Task: Add Market Corner Organic Original Hummus to the cart.
Action: Mouse moved to (931, 305)
Screenshot: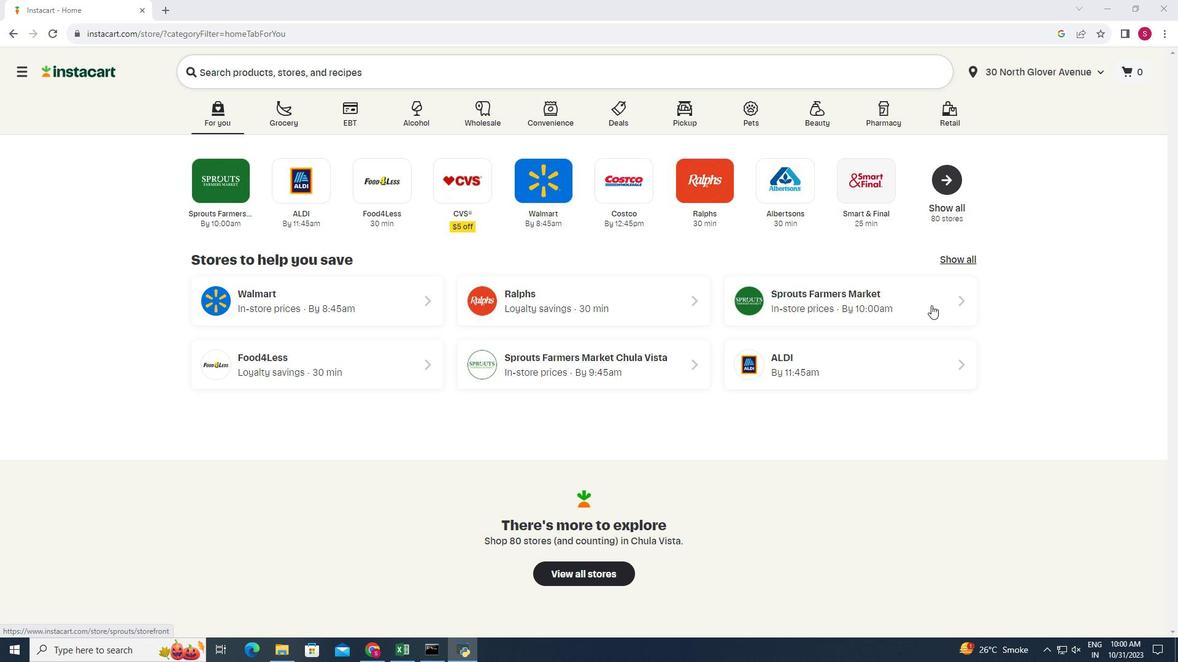 
Action: Mouse pressed left at (931, 305)
Screenshot: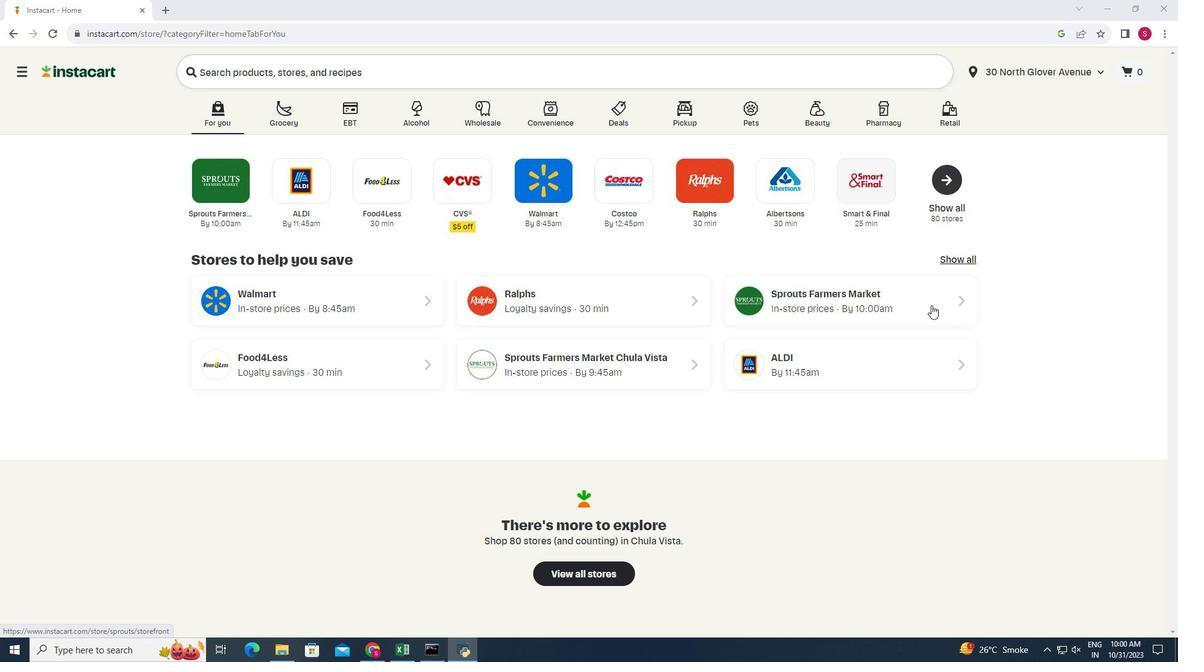
Action: Mouse moved to (21, 540)
Screenshot: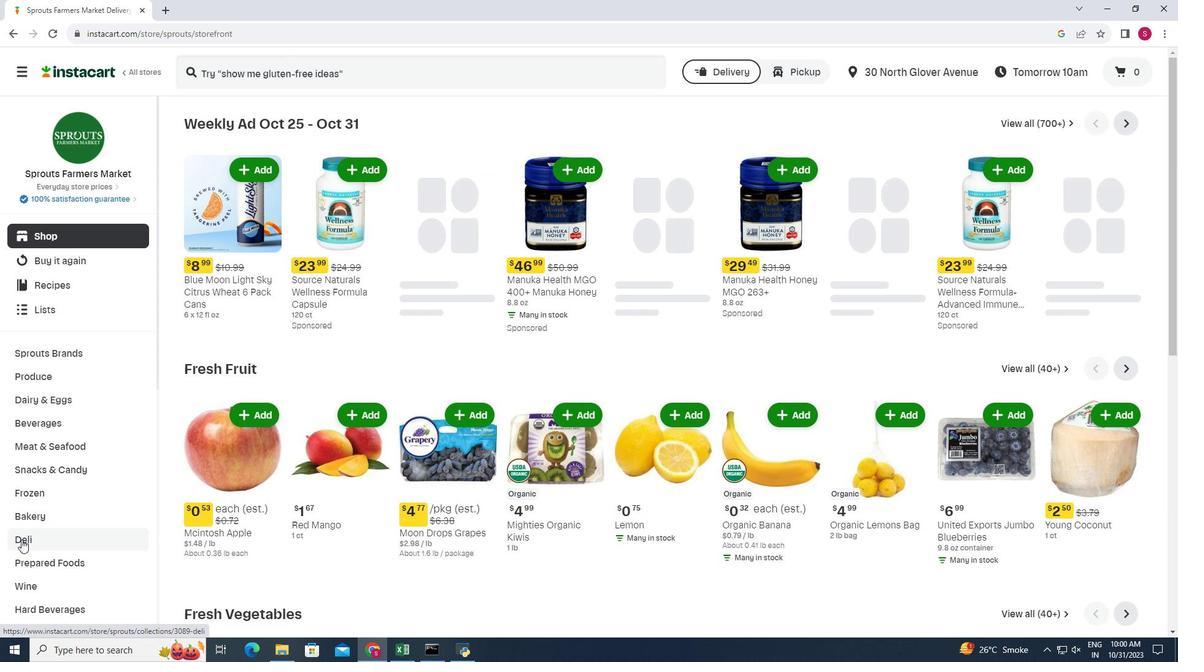 
Action: Mouse pressed left at (21, 540)
Screenshot: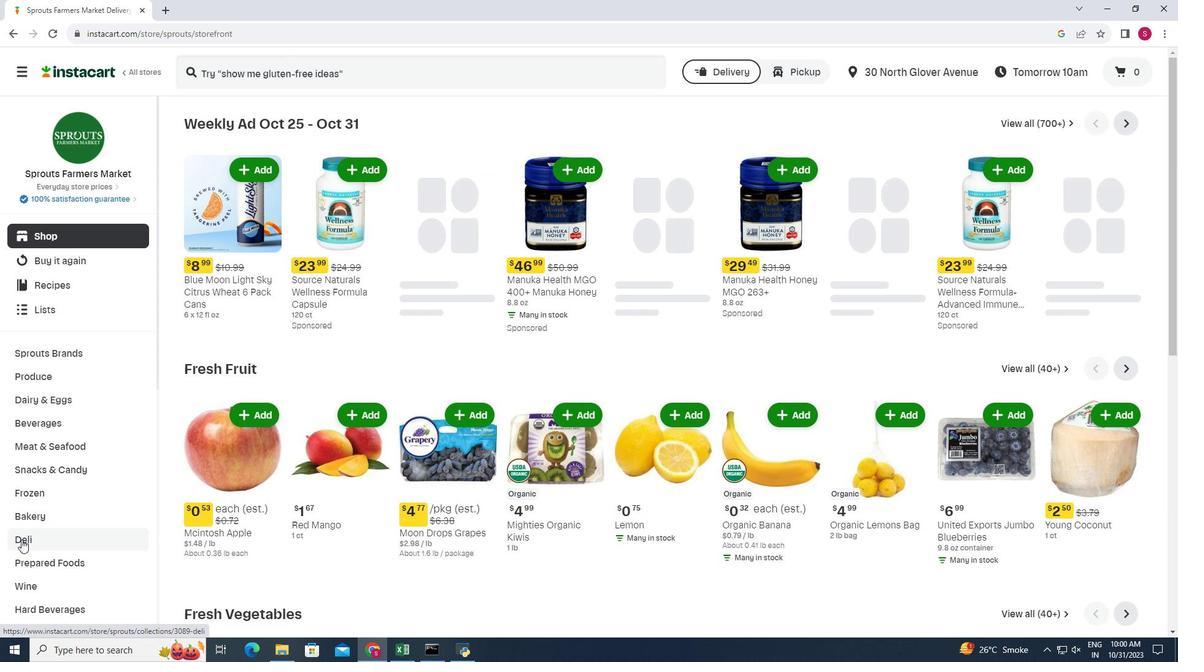 
Action: Mouse moved to (407, 151)
Screenshot: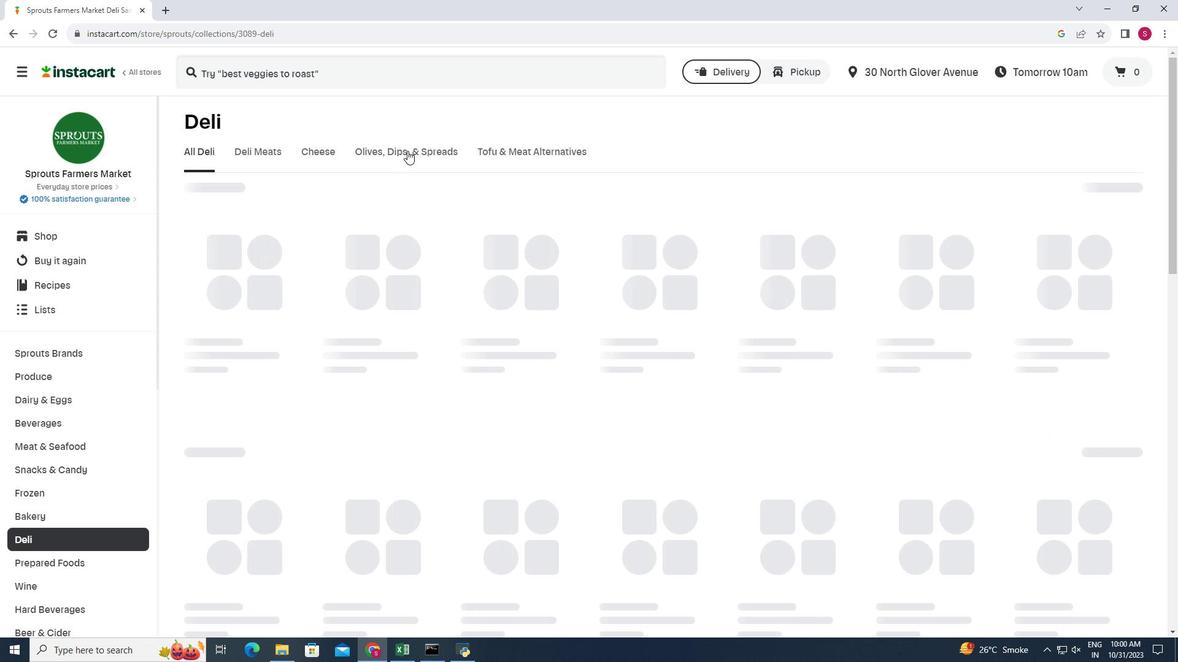 
Action: Mouse pressed left at (407, 151)
Screenshot: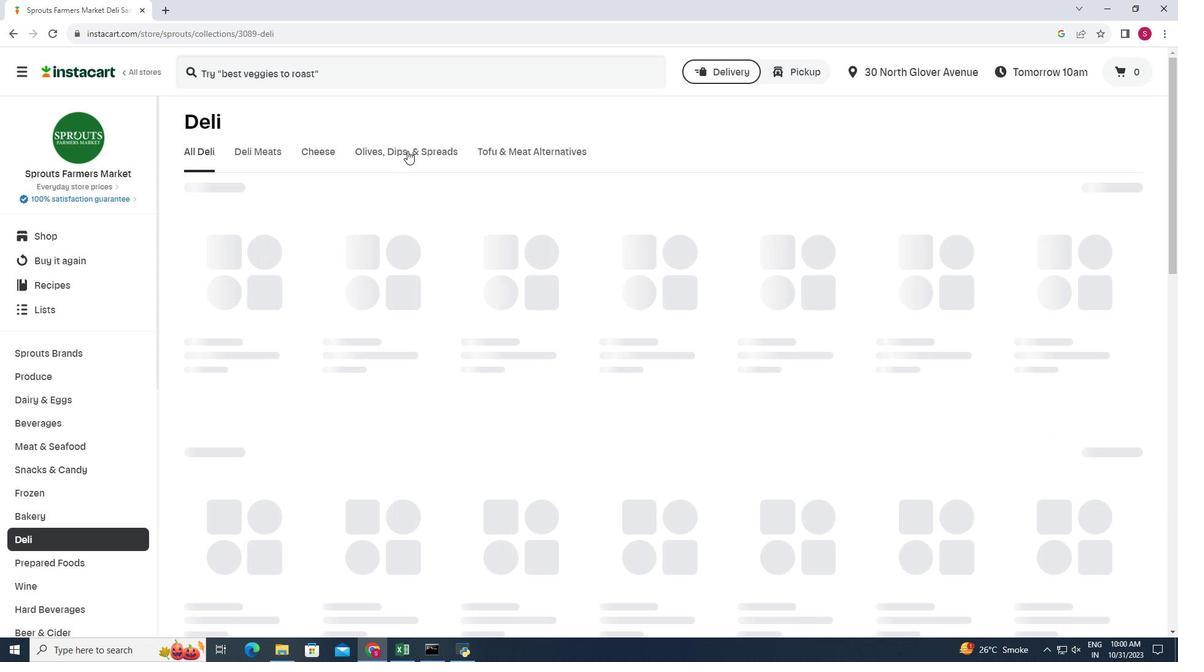 
Action: Mouse moved to (275, 211)
Screenshot: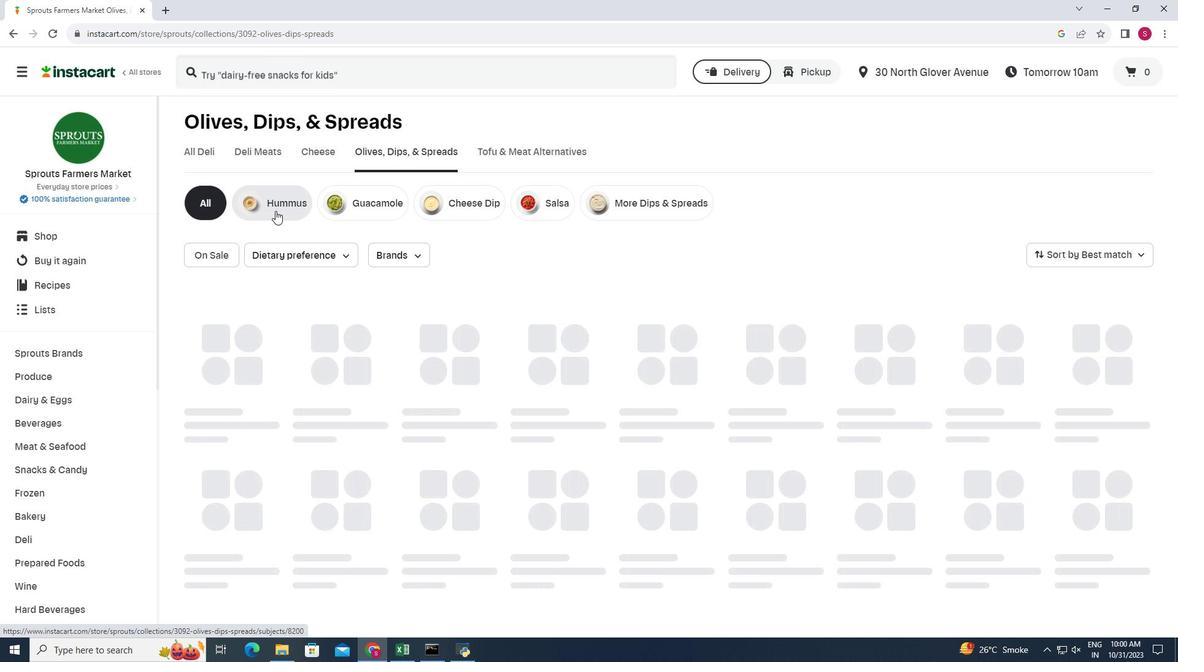 
Action: Mouse pressed left at (275, 211)
Screenshot: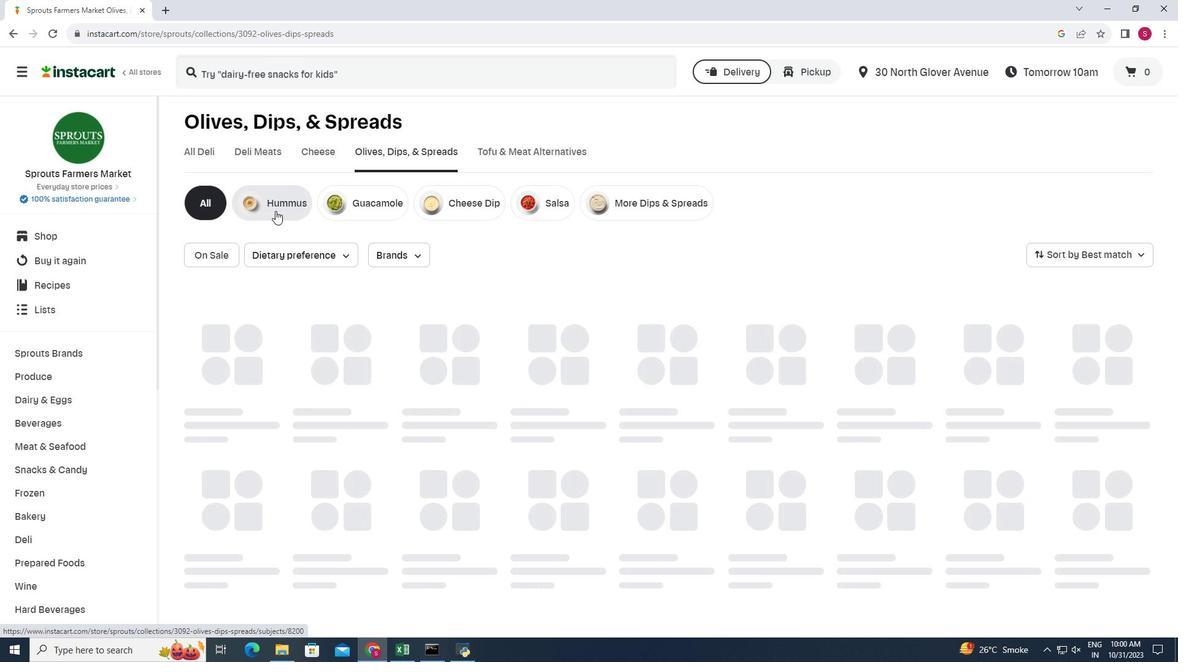 
Action: Mouse moved to (403, 252)
Screenshot: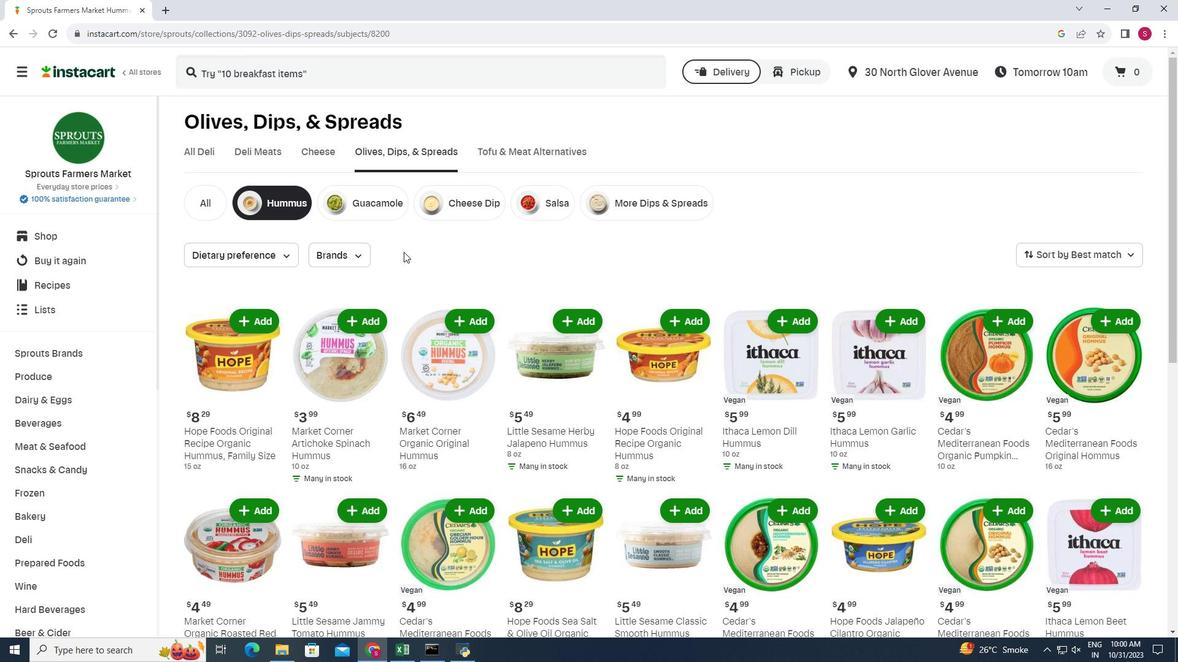 
Action: Mouse scrolled (403, 251) with delta (0, 0)
Screenshot: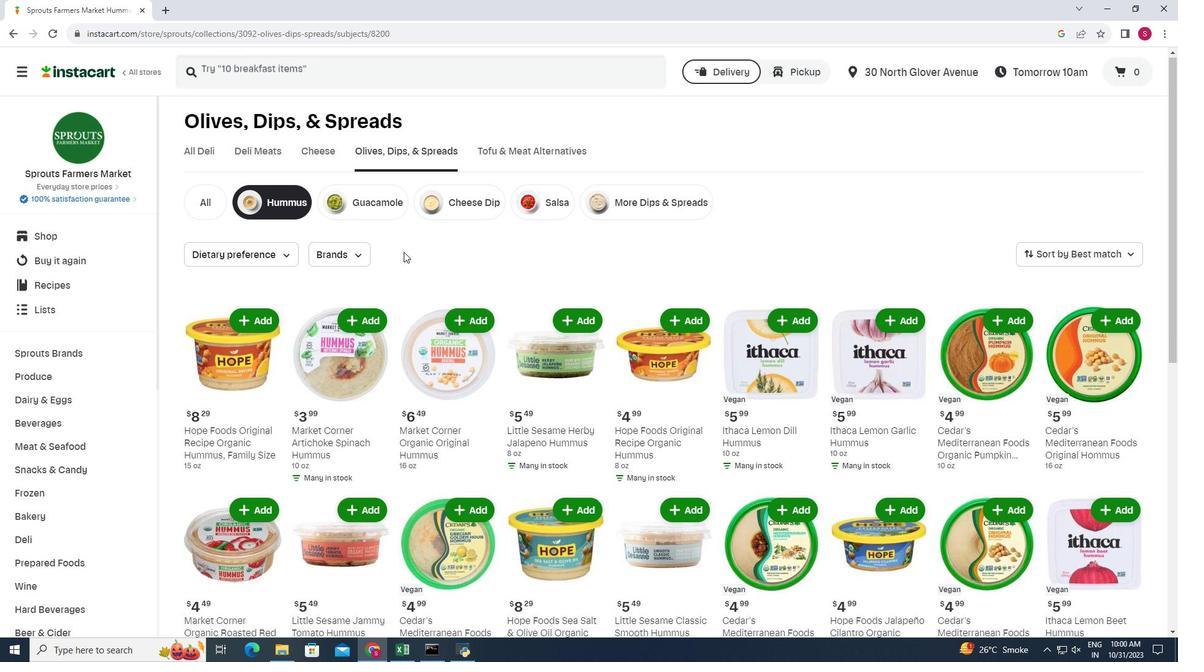 
Action: Mouse moved to (1151, 371)
Screenshot: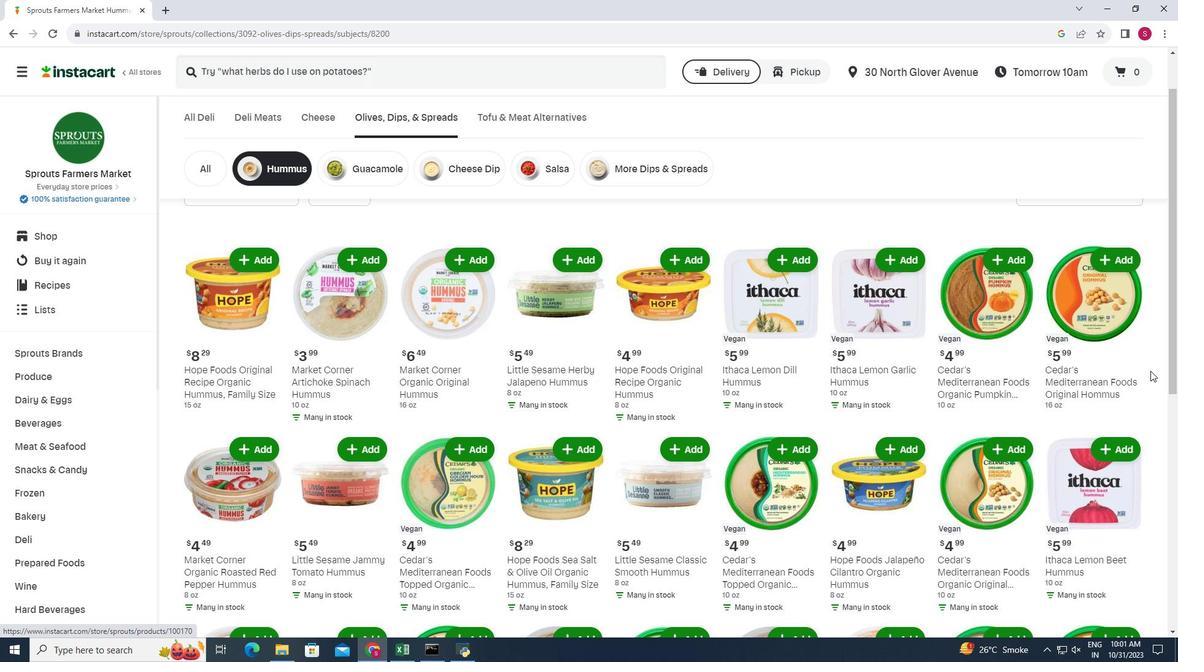 
Action: Mouse scrolled (1151, 370) with delta (0, 0)
Screenshot: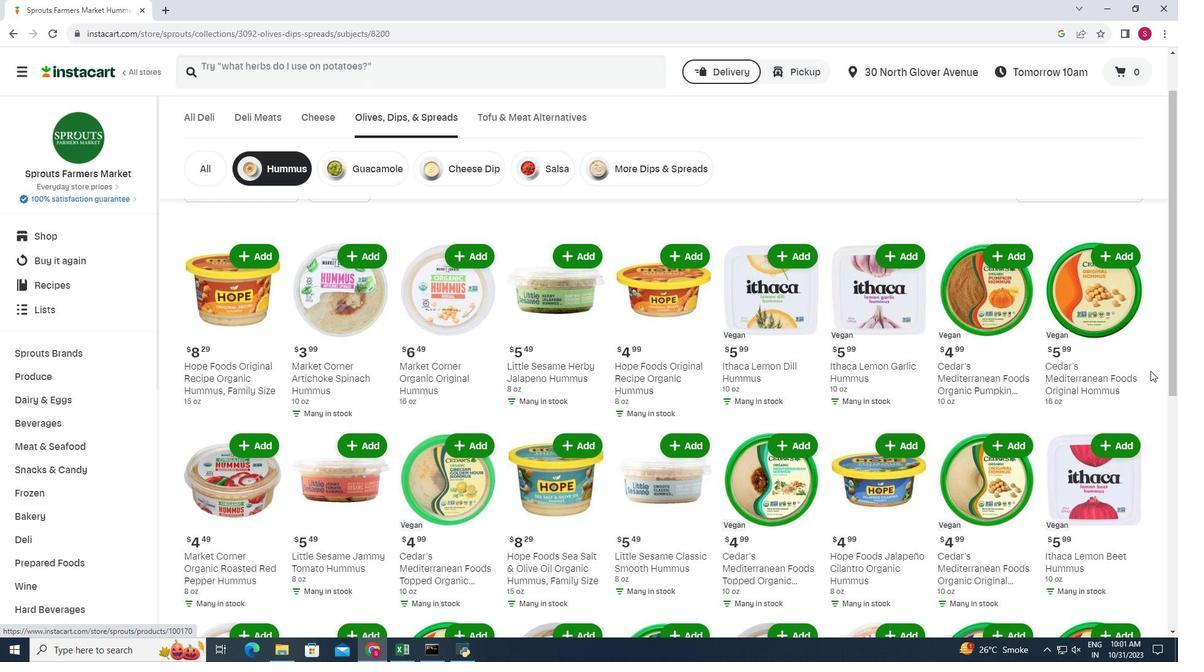 
Action: Mouse scrolled (1151, 370) with delta (0, 0)
Screenshot: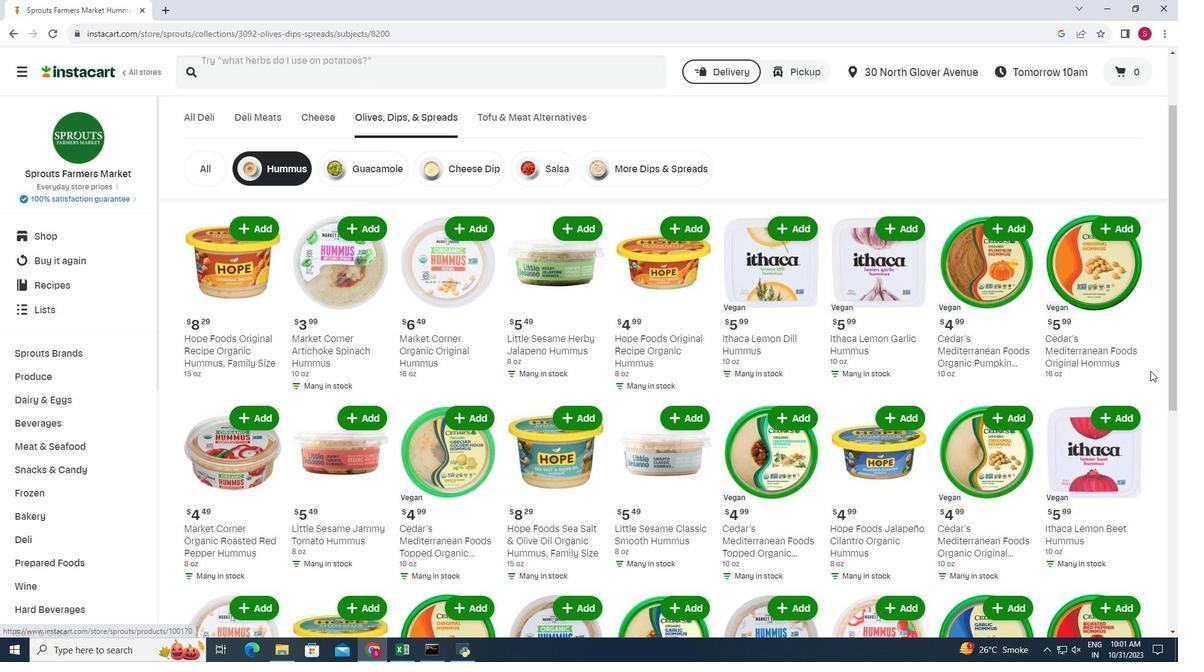 
Action: Mouse scrolled (1151, 370) with delta (0, 0)
Screenshot: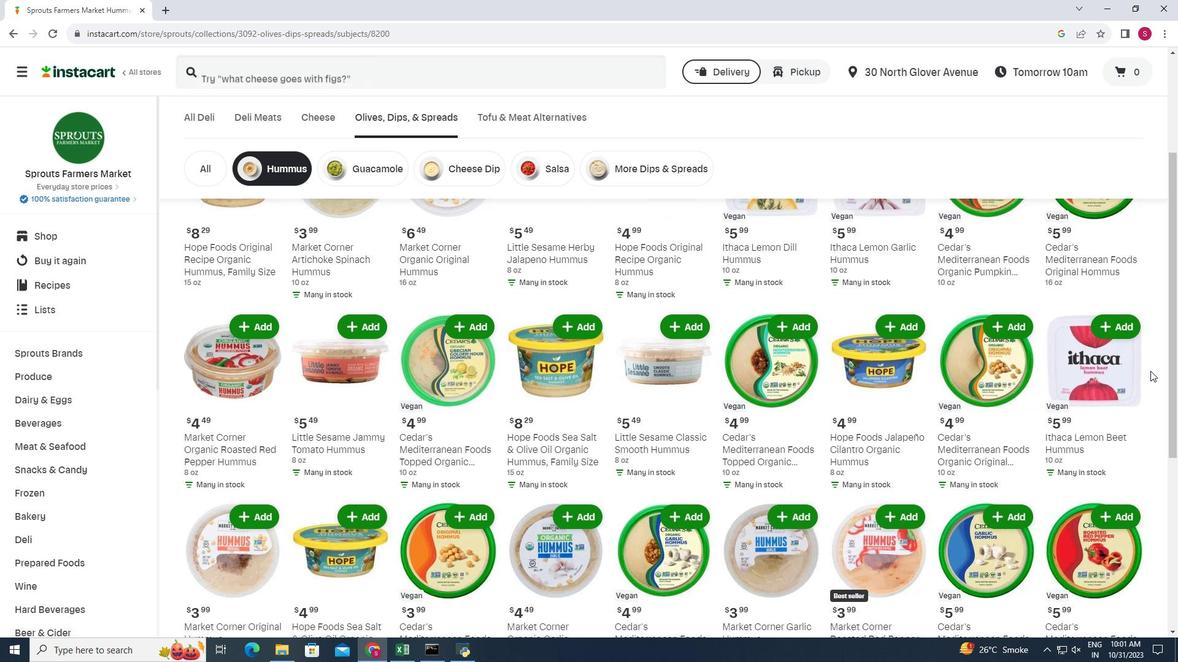 
Action: Mouse moved to (234, 385)
Screenshot: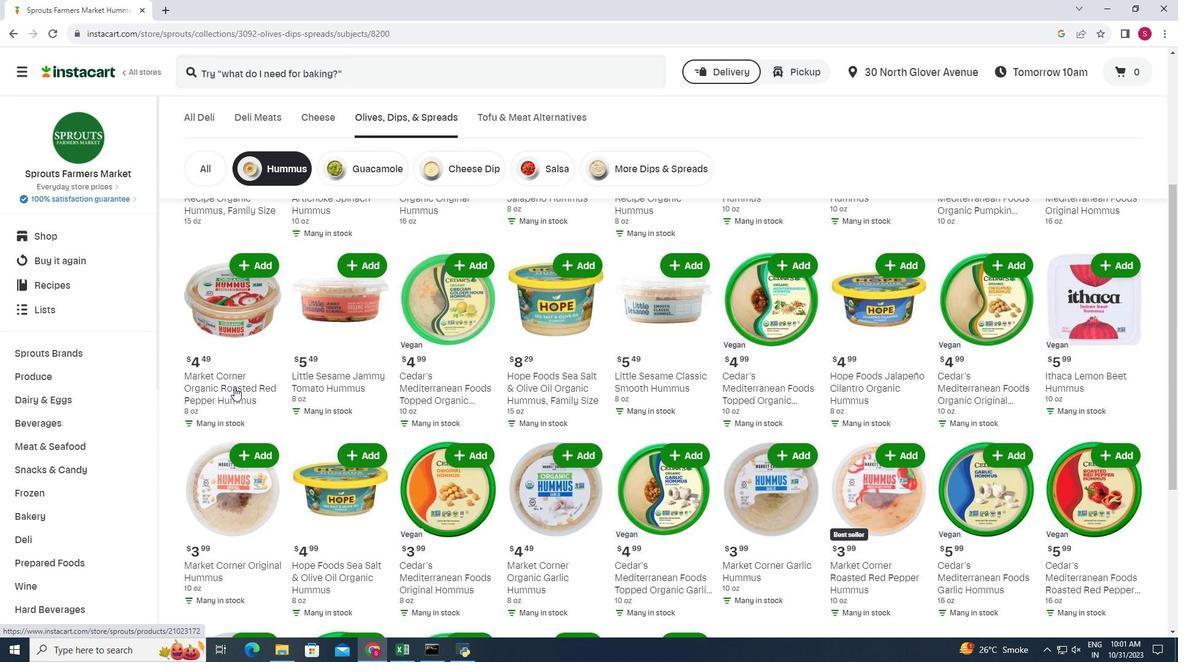 
Action: Mouse scrolled (234, 384) with delta (0, 0)
Screenshot: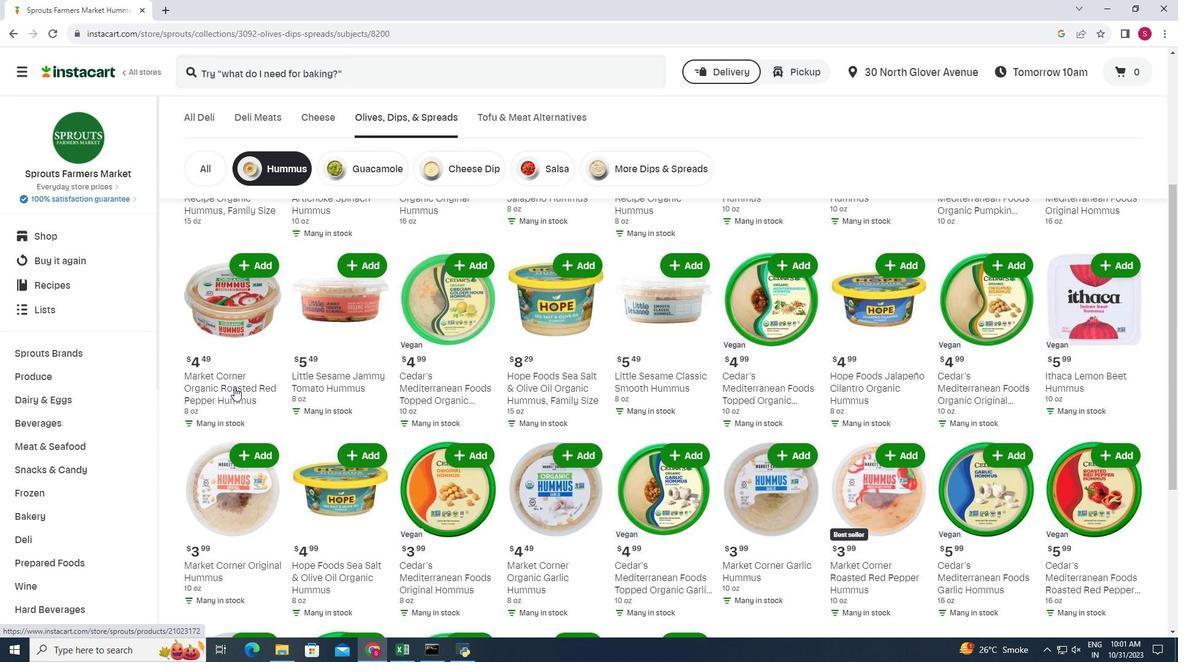 
Action: Mouse moved to (234, 387)
Screenshot: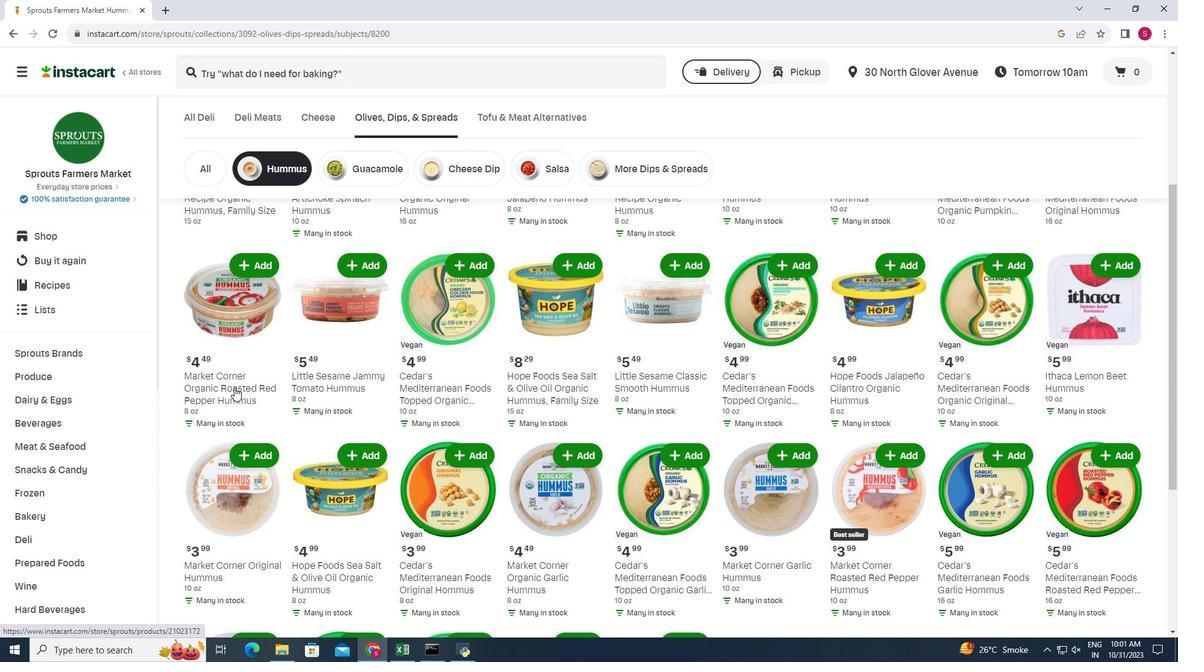 
Action: Mouse scrolled (234, 387) with delta (0, 0)
Screenshot: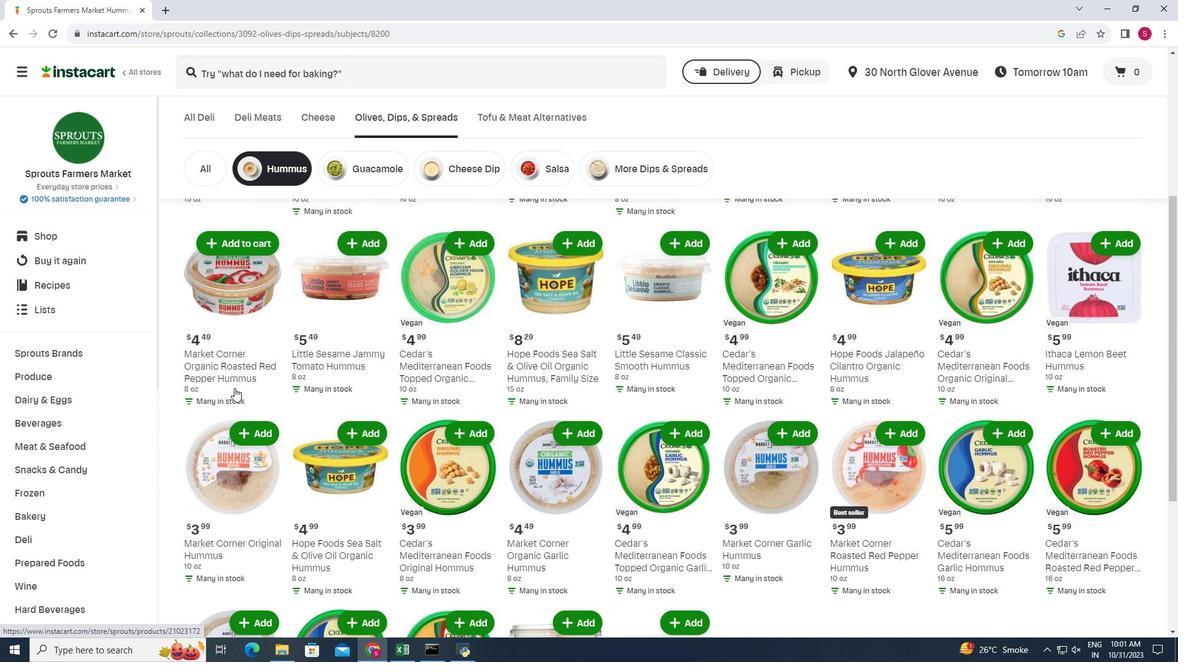 
Action: Mouse moved to (577, 332)
Screenshot: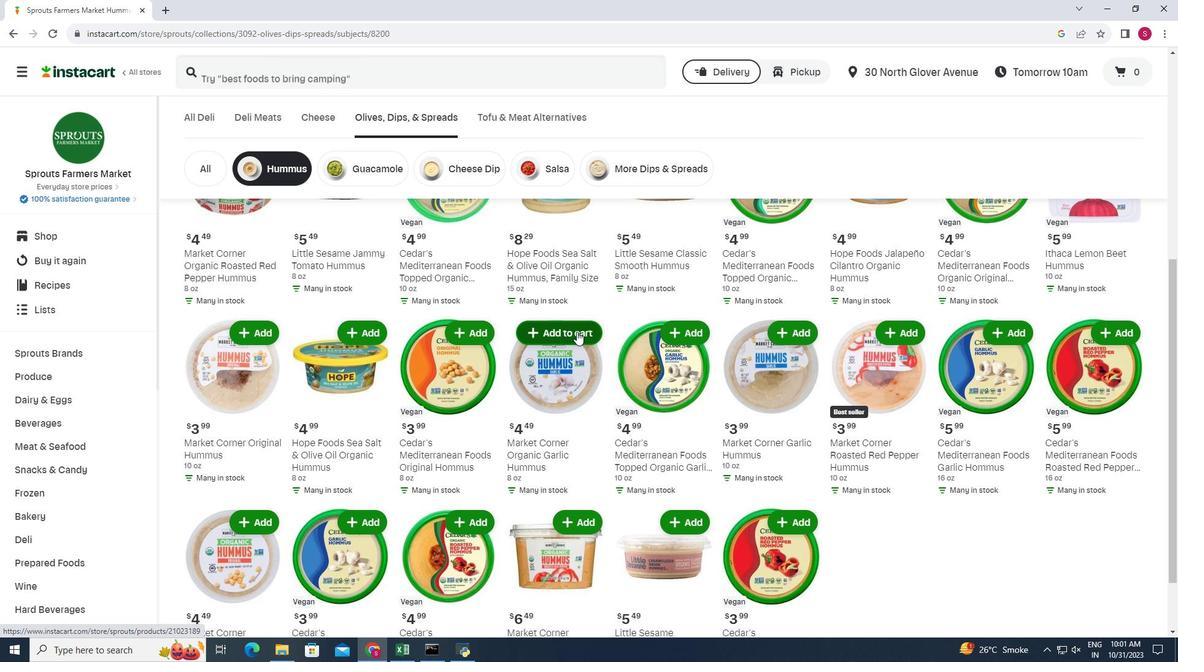 
Action: Mouse pressed left at (577, 332)
Screenshot: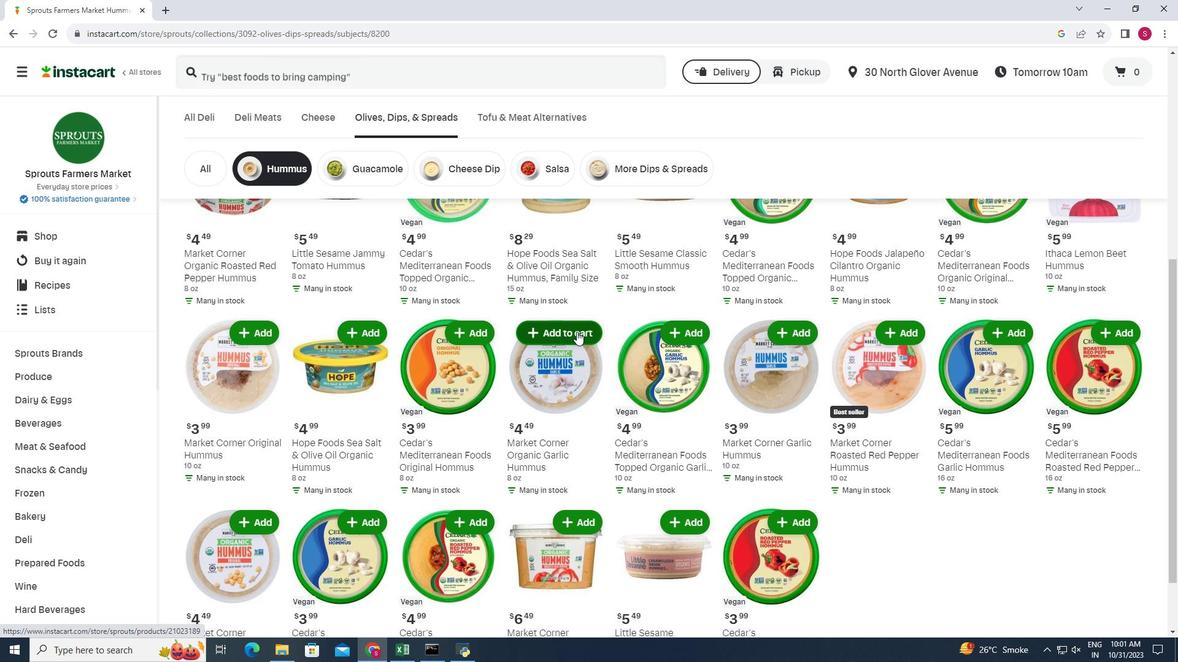 
Action: Mouse moved to (601, 310)
Screenshot: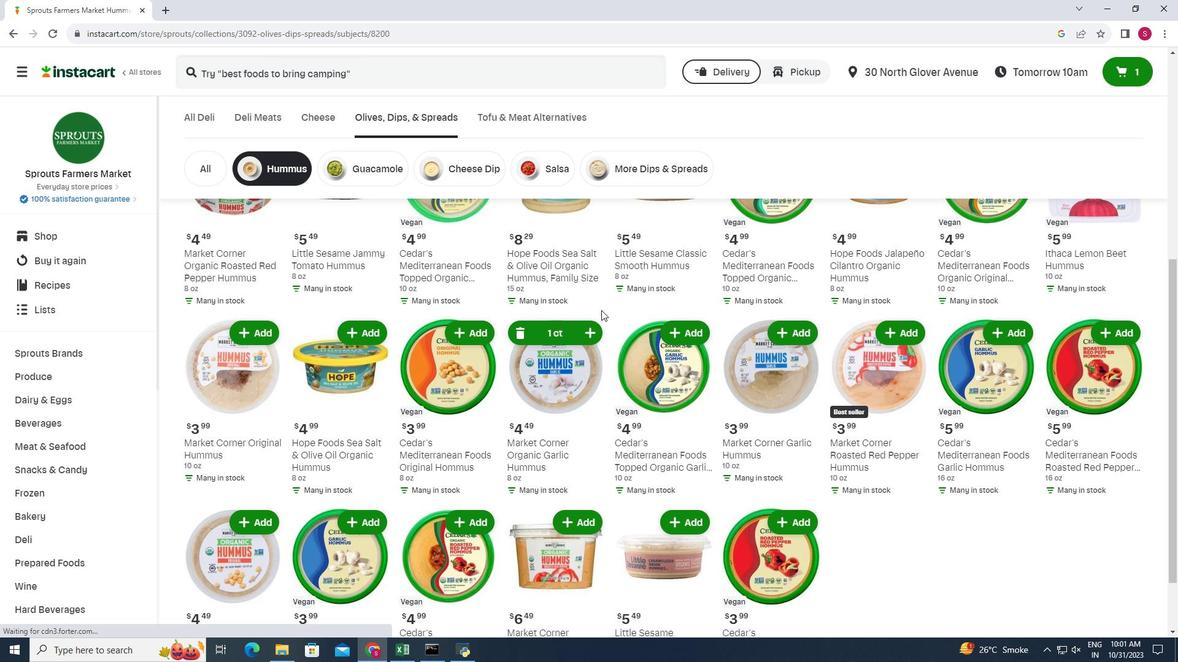 
